 Task: Set the value of 10 in the detect submodules limit.
Action: Mouse moved to (13, 541)
Screenshot: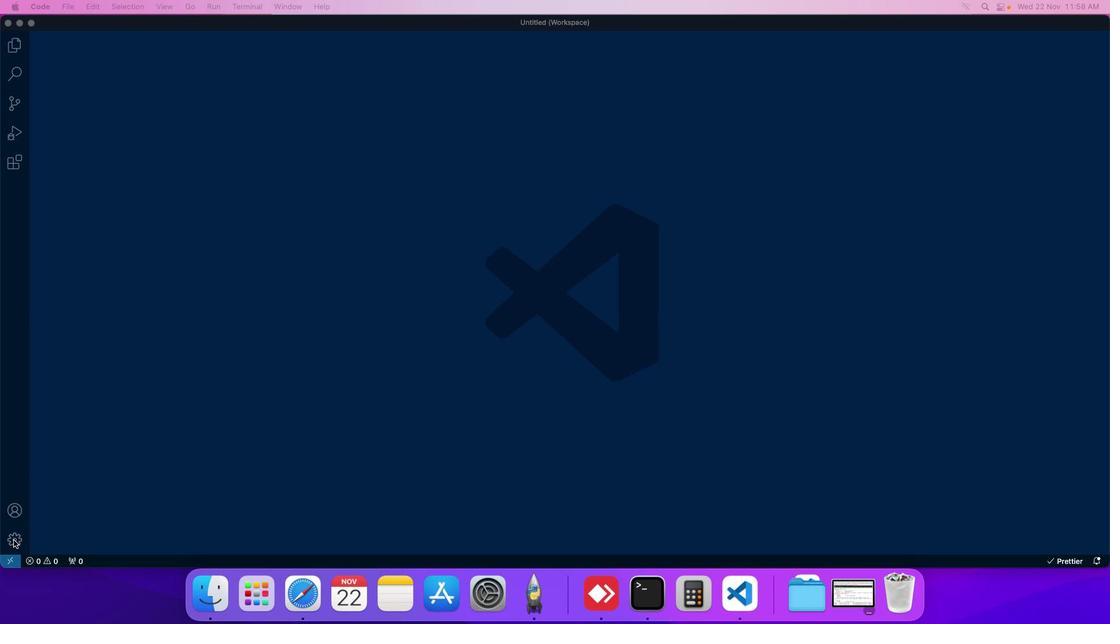 
Action: Mouse pressed left at (13, 541)
Screenshot: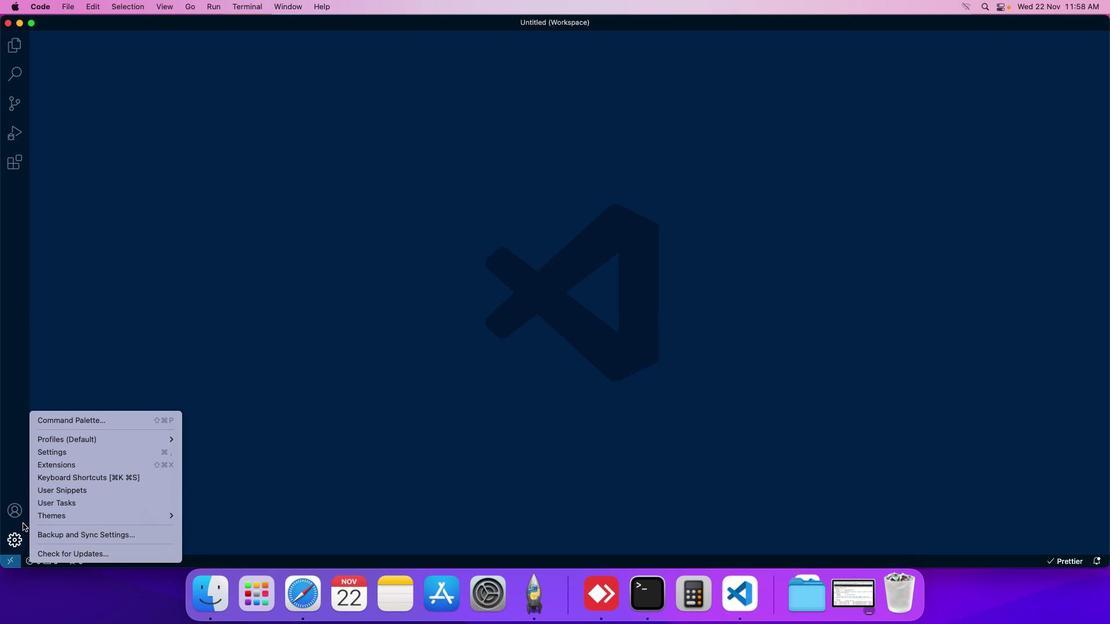 
Action: Mouse moved to (63, 454)
Screenshot: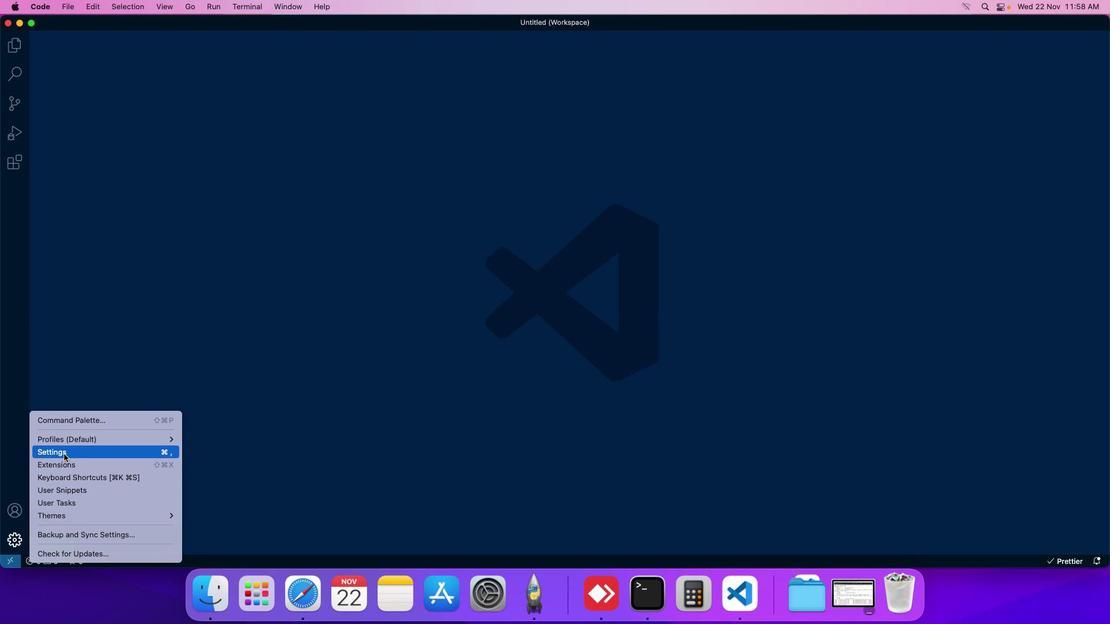 
Action: Mouse pressed left at (63, 454)
Screenshot: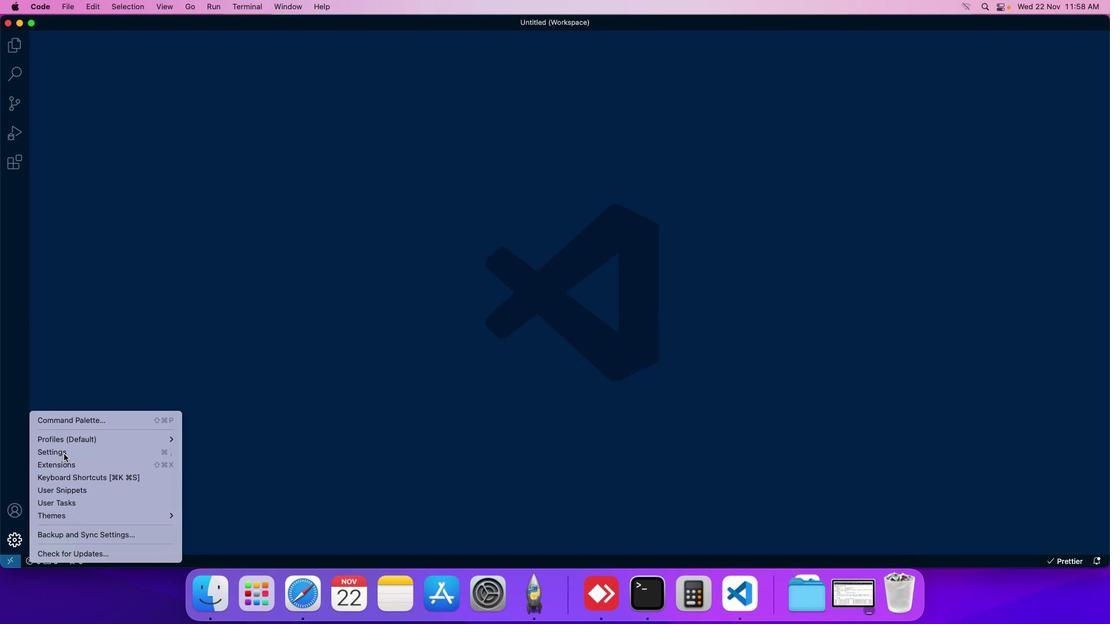 
Action: Mouse moved to (268, 93)
Screenshot: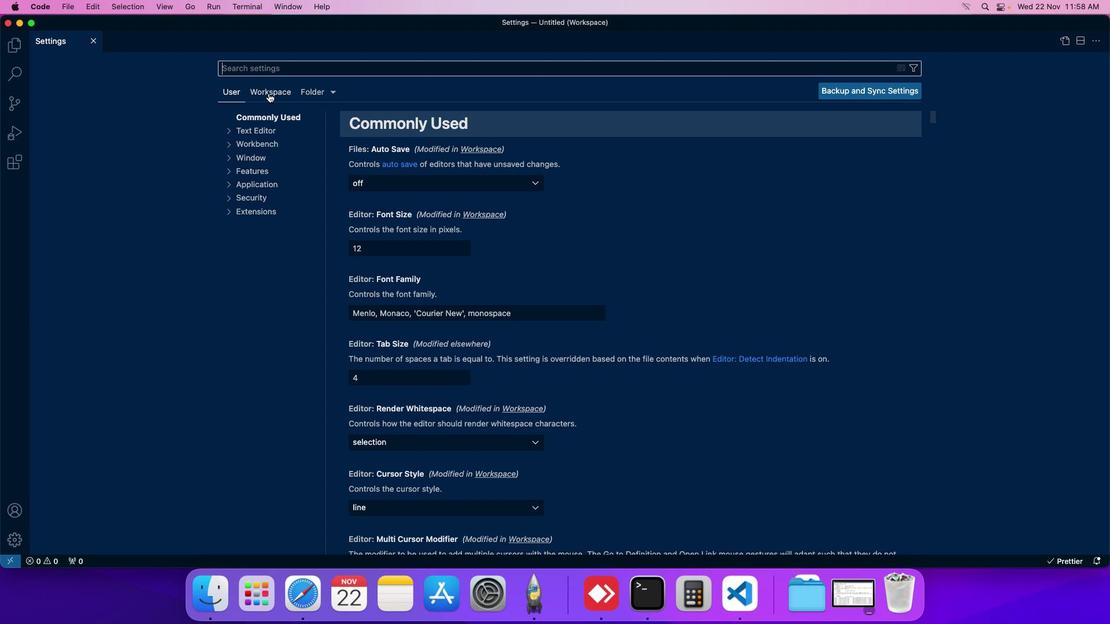 
Action: Mouse pressed left at (268, 93)
Screenshot: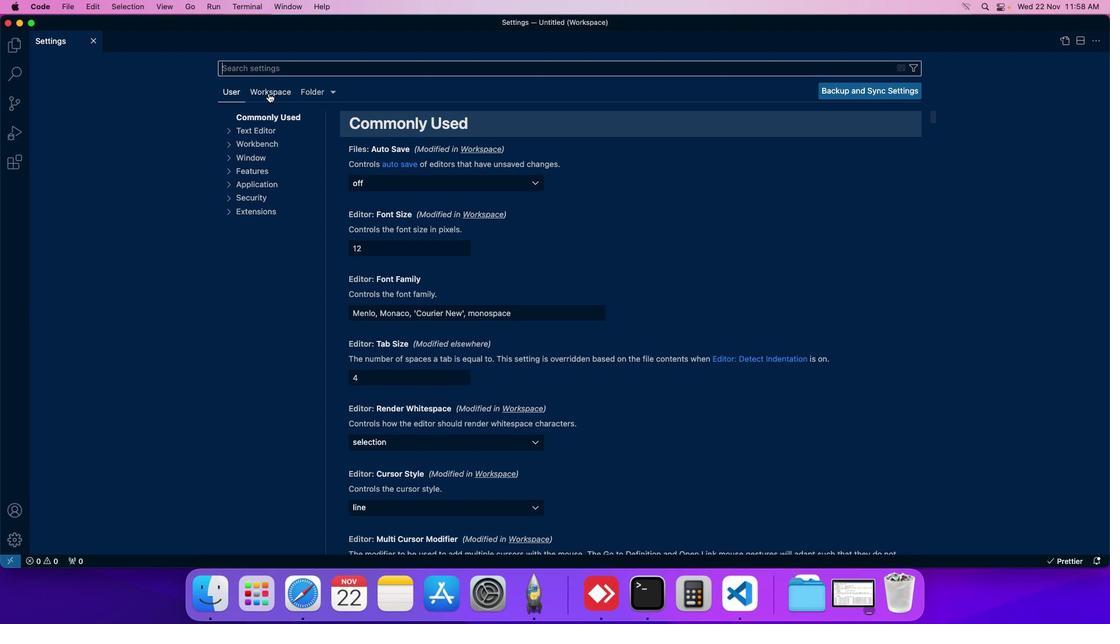 
Action: Mouse moved to (255, 202)
Screenshot: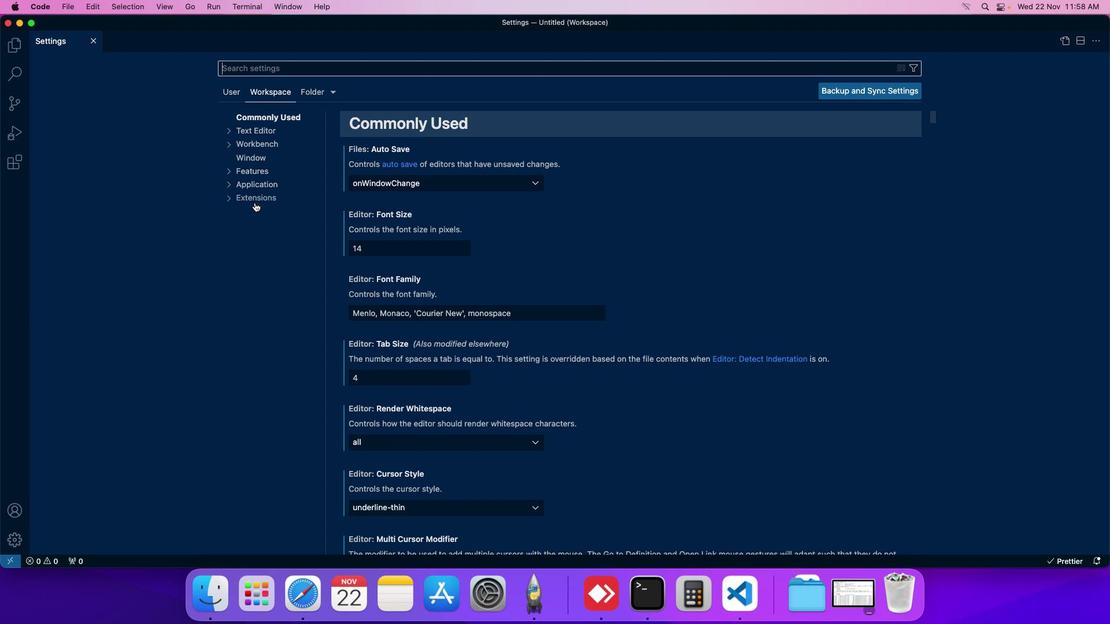 
Action: Mouse pressed left at (255, 202)
Screenshot: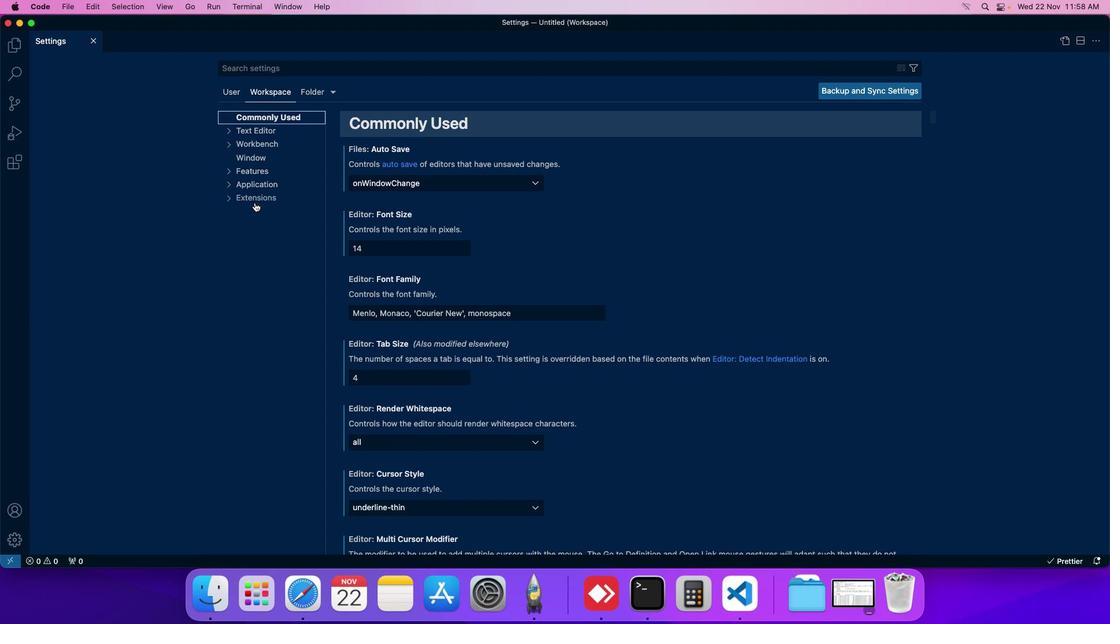 
Action: Mouse moved to (251, 251)
Screenshot: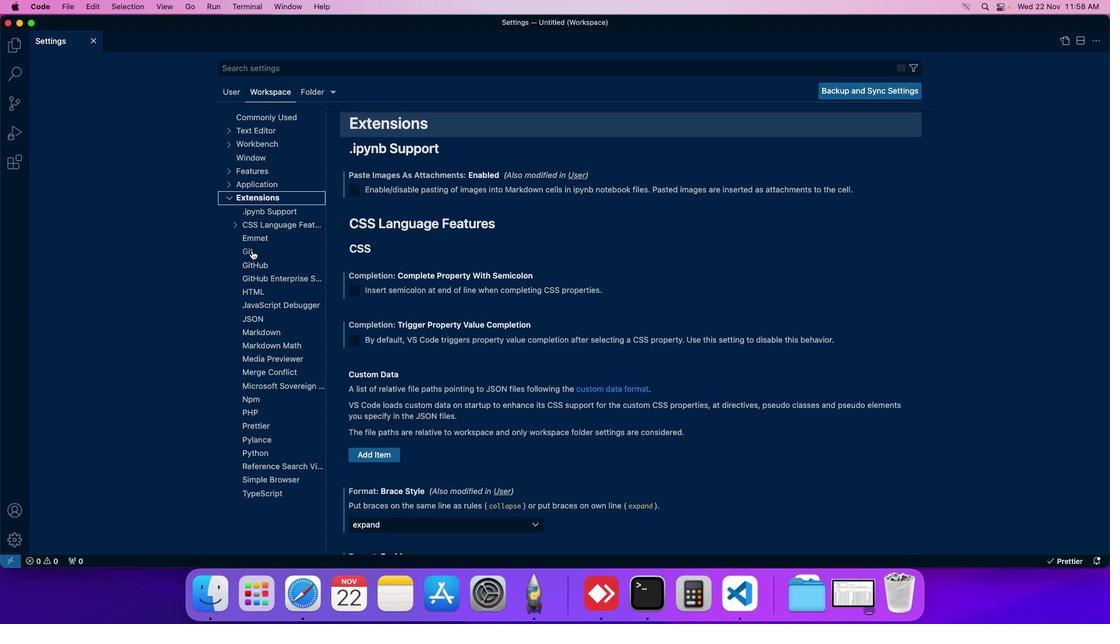 
Action: Mouse pressed left at (251, 251)
Screenshot: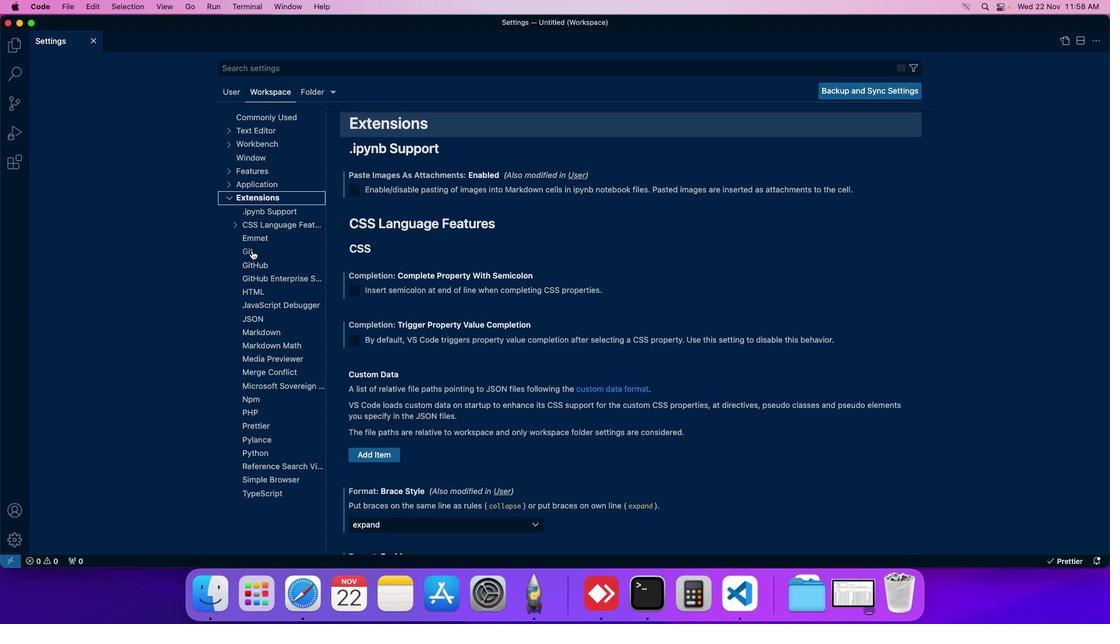 
Action: Mouse moved to (374, 275)
Screenshot: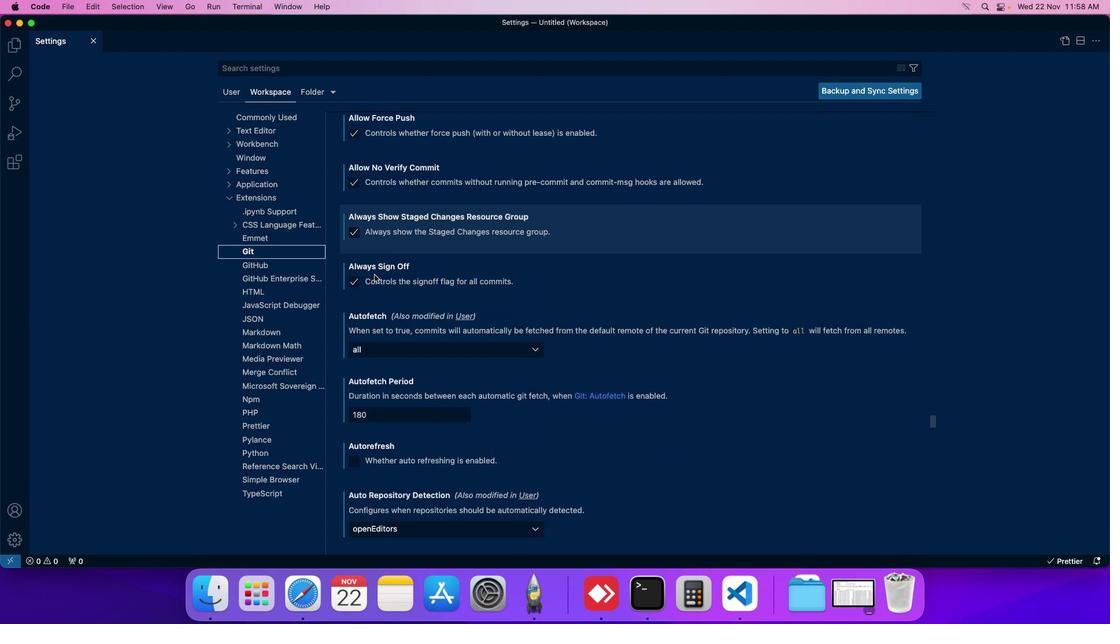 
Action: Mouse scrolled (374, 275) with delta (0, 0)
Screenshot: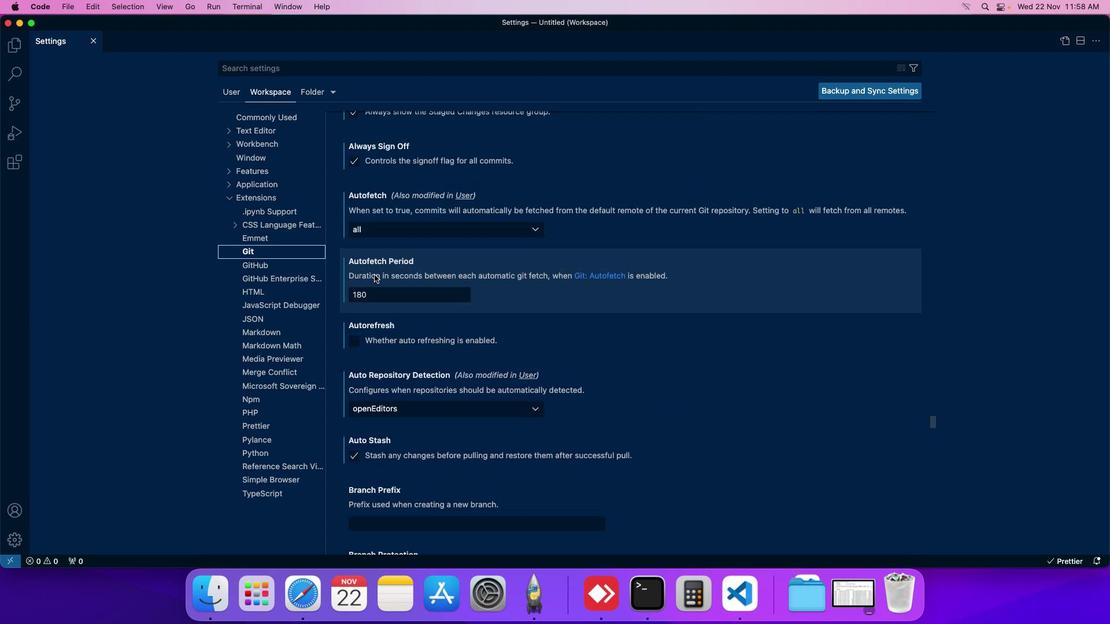
Action: Mouse scrolled (374, 275) with delta (0, 0)
Screenshot: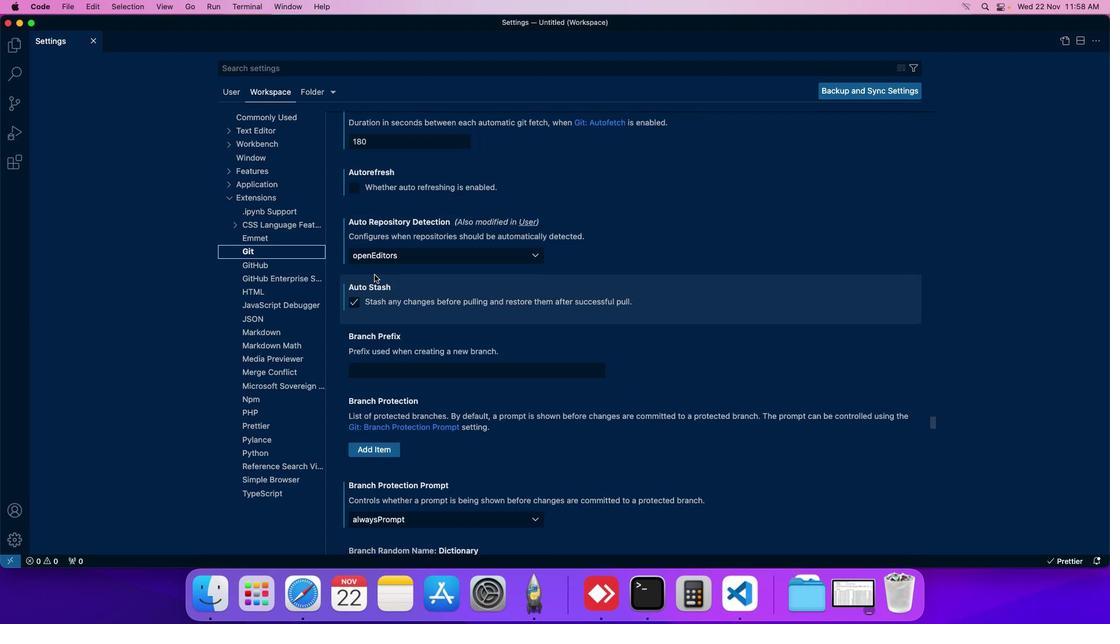 
Action: Mouse scrolled (374, 275) with delta (0, 0)
Screenshot: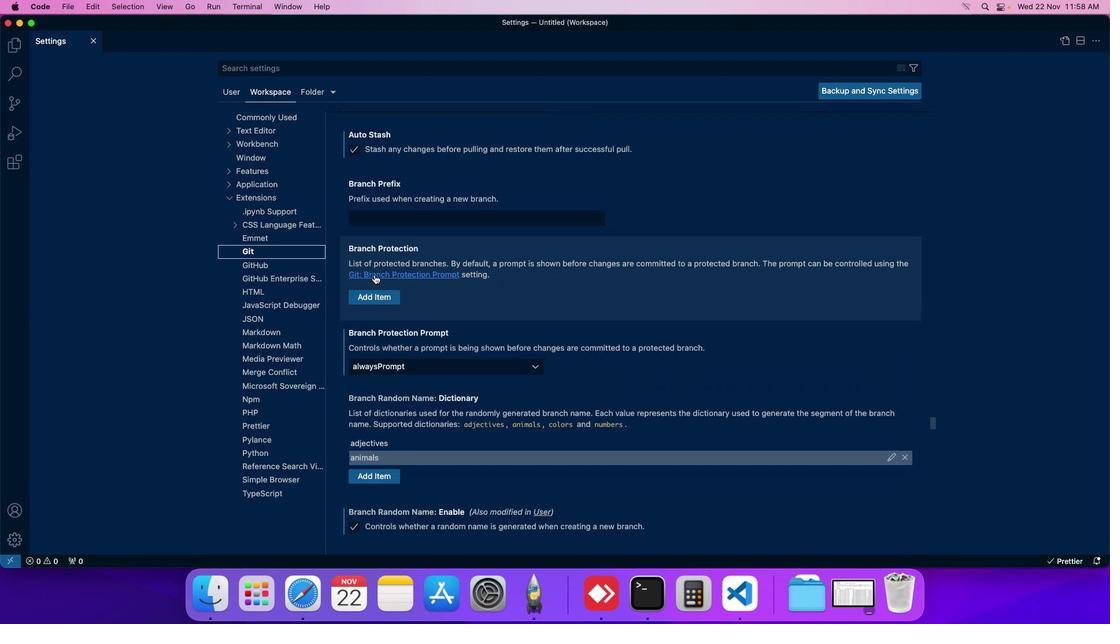 
Action: Mouse scrolled (374, 275) with delta (0, 0)
Screenshot: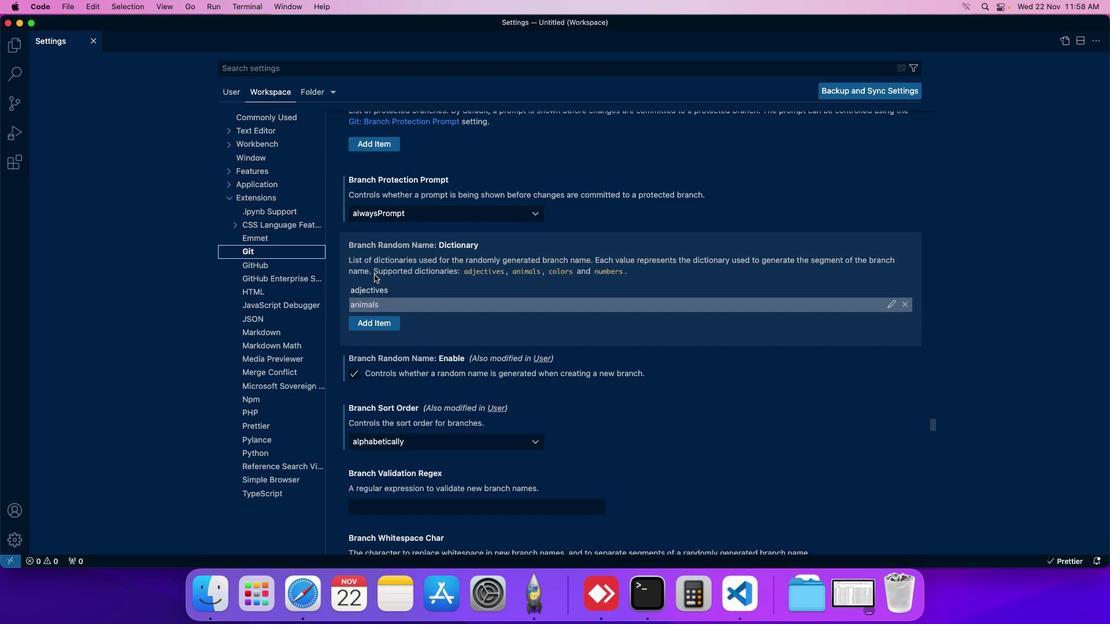 
Action: Mouse scrolled (374, 275) with delta (0, 0)
Screenshot: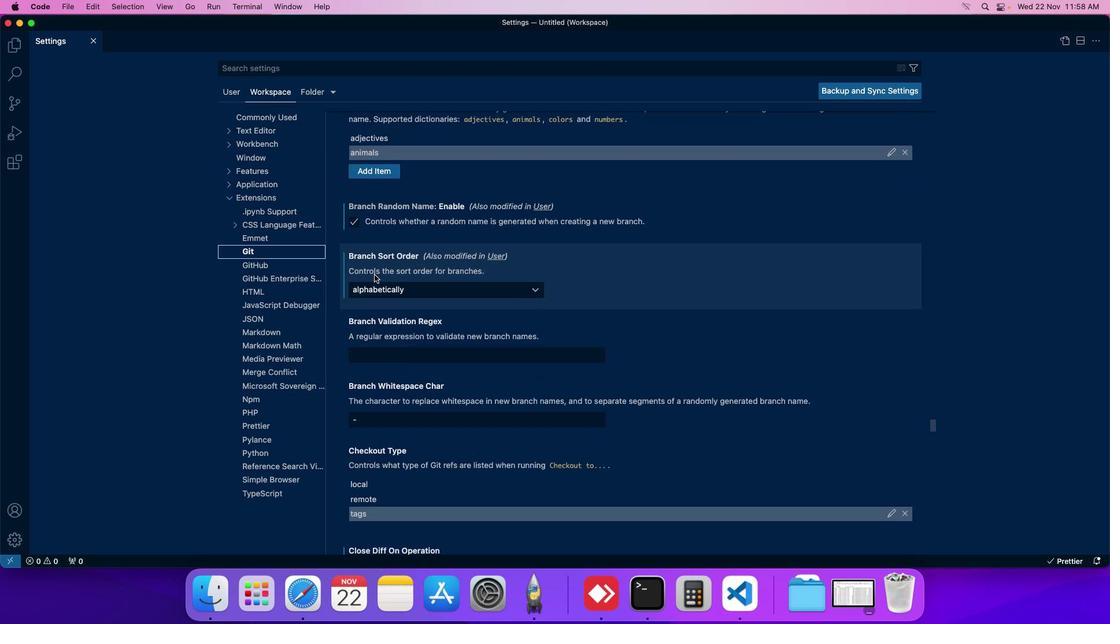 
Action: Mouse scrolled (374, 275) with delta (0, 0)
Screenshot: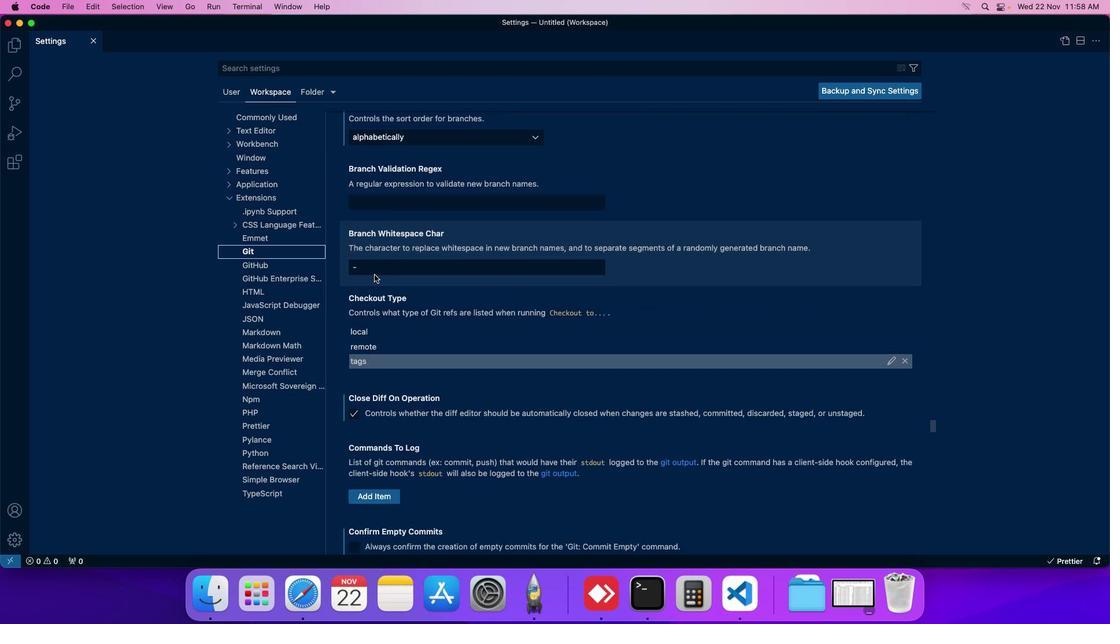 
Action: Mouse scrolled (374, 275) with delta (0, 0)
Screenshot: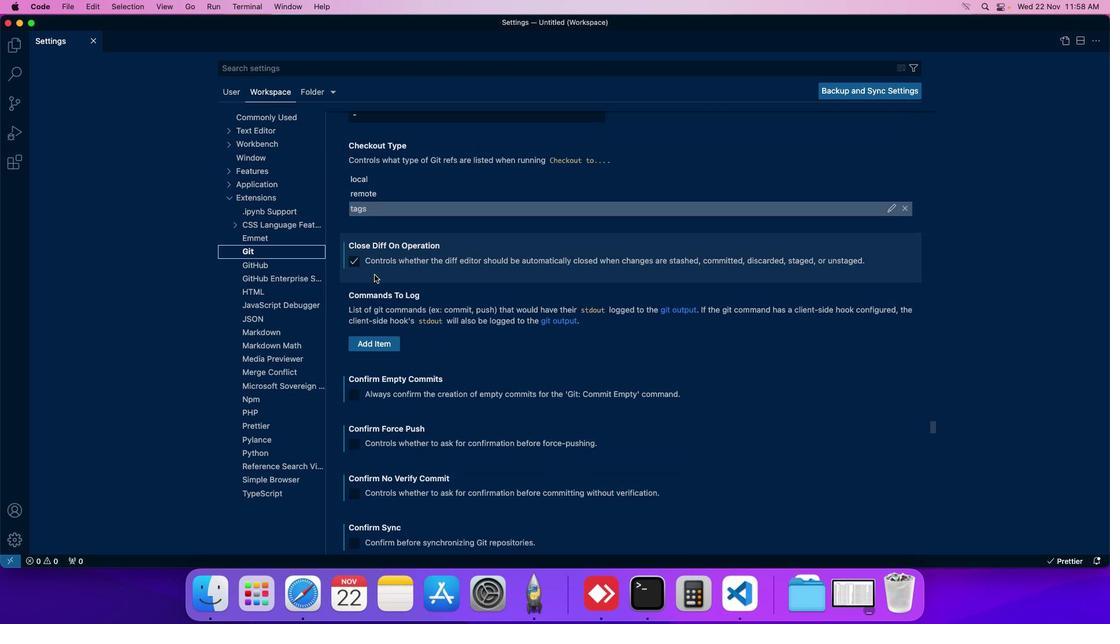 
Action: Mouse scrolled (374, 275) with delta (0, 0)
Screenshot: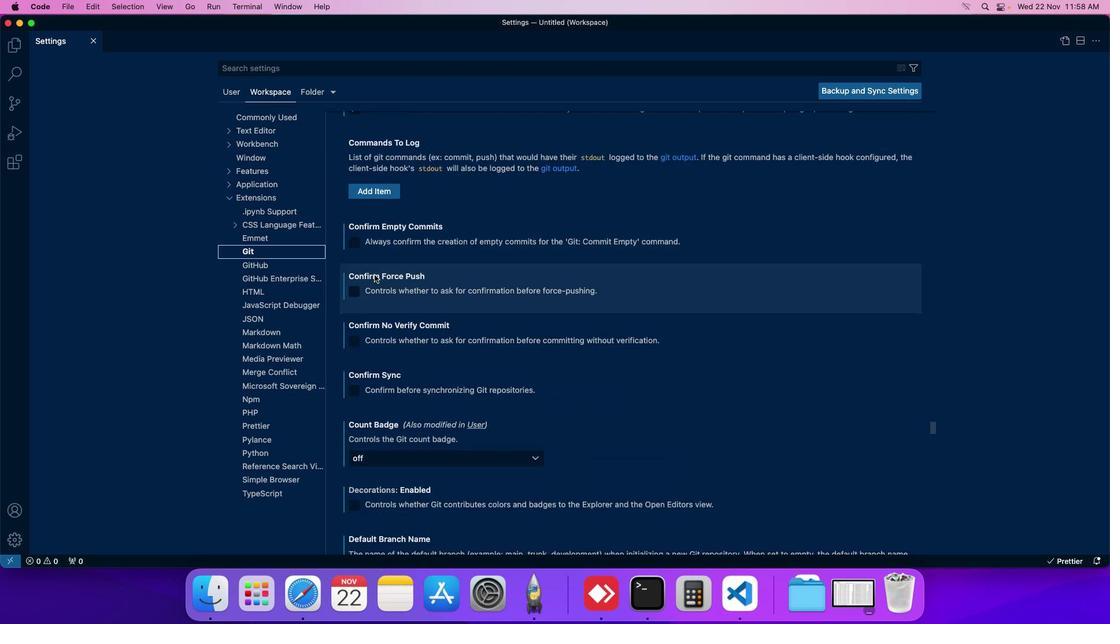 
Action: Mouse scrolled (374, 275) with delta (0, 0)
Screenshot: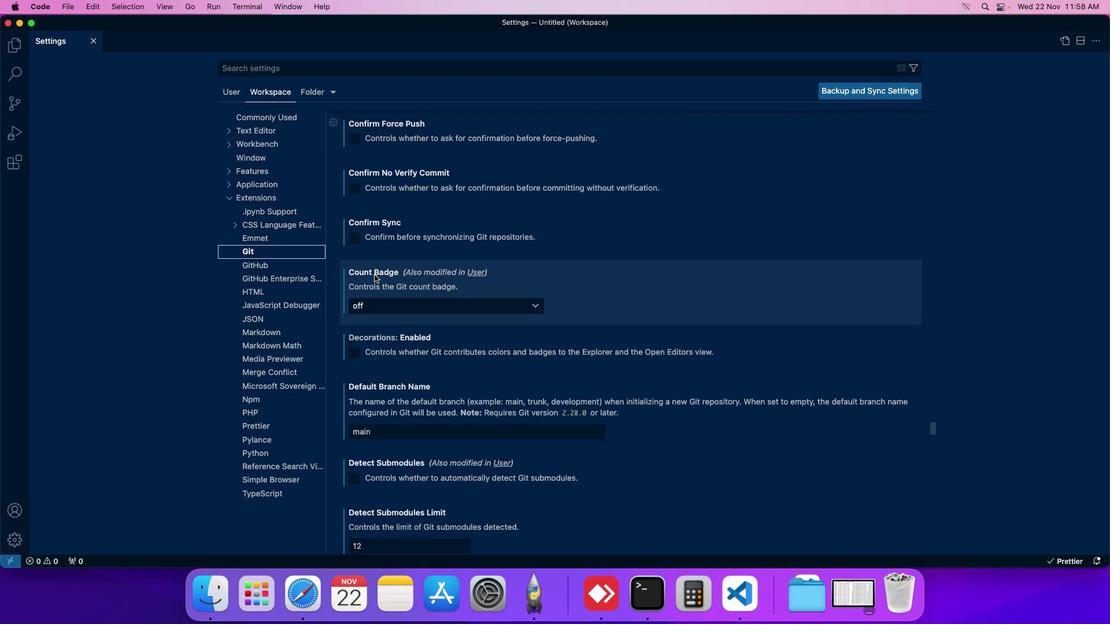 
Action: Mouse scrolled (374, 275) with delta (0, 0)
Screenshot: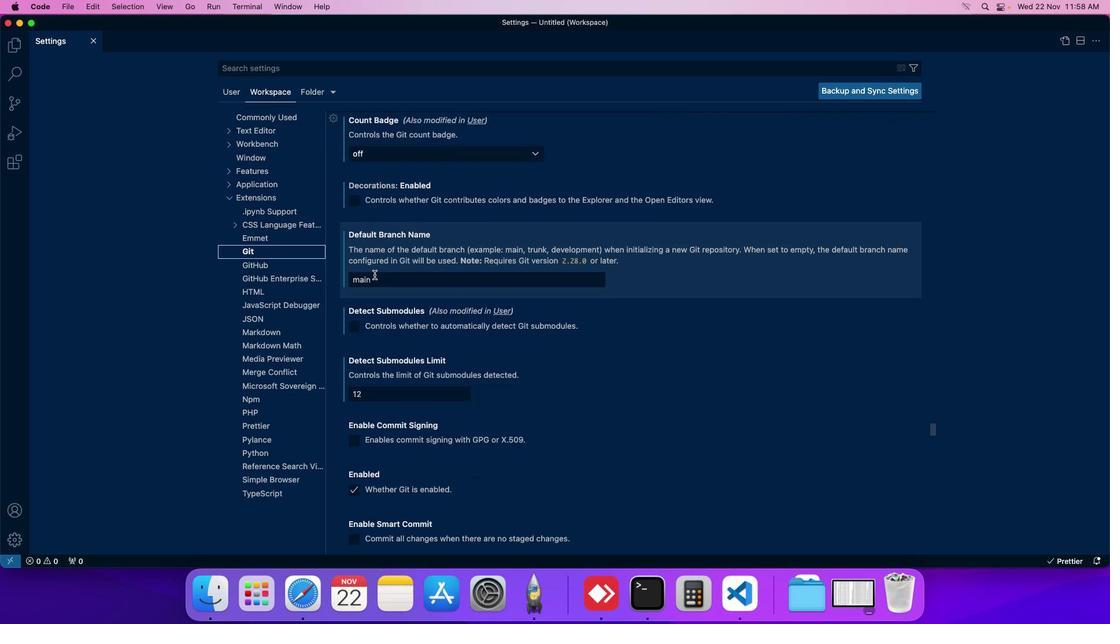 
Action: Mouse scrolled (374, 275) with delta (0, 0)
Screenshot: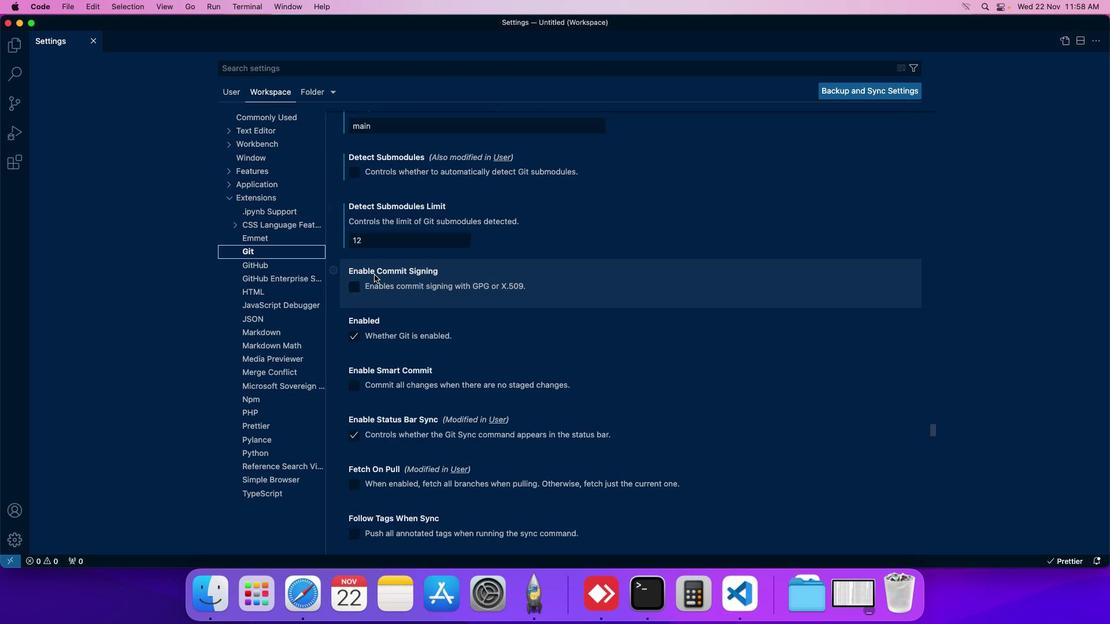 
Action: Mouse scrolled (374, 275) with delta (0, 0)
Screenshot: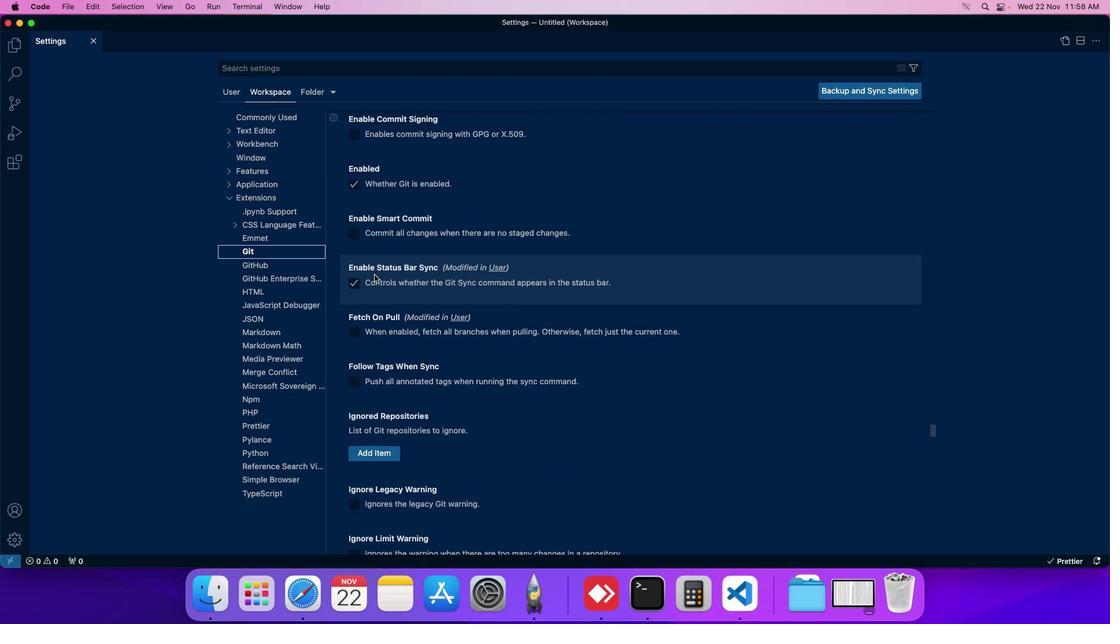 
Action: Mouse moved to (375, 250)
Screenshot: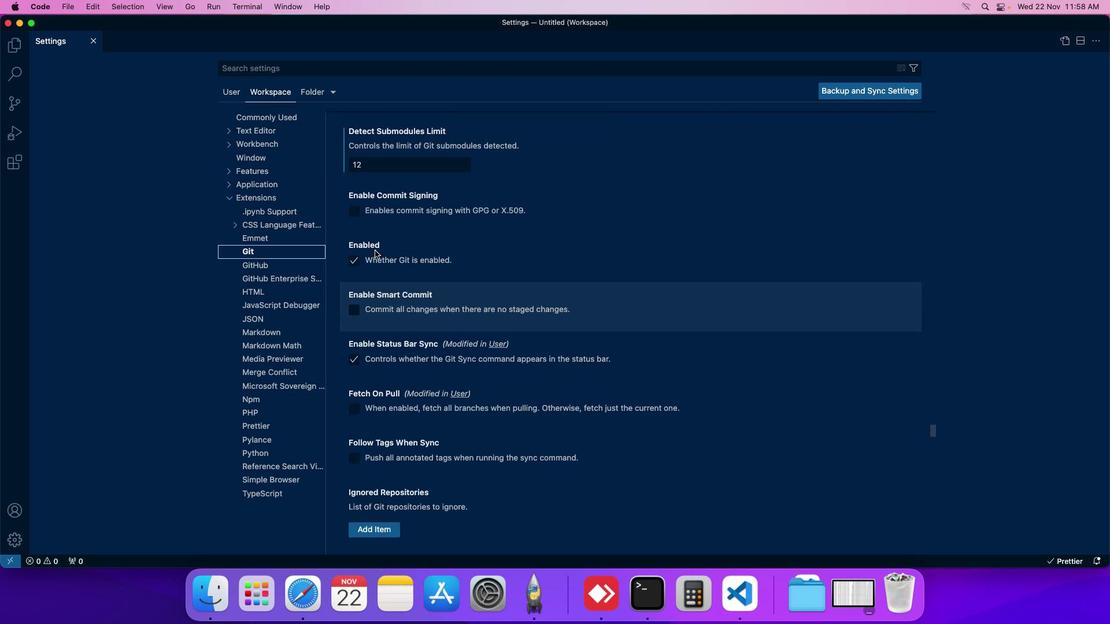 
Action: Mouse scrolled (375, 250) with delta (0, 0)
Screenshot: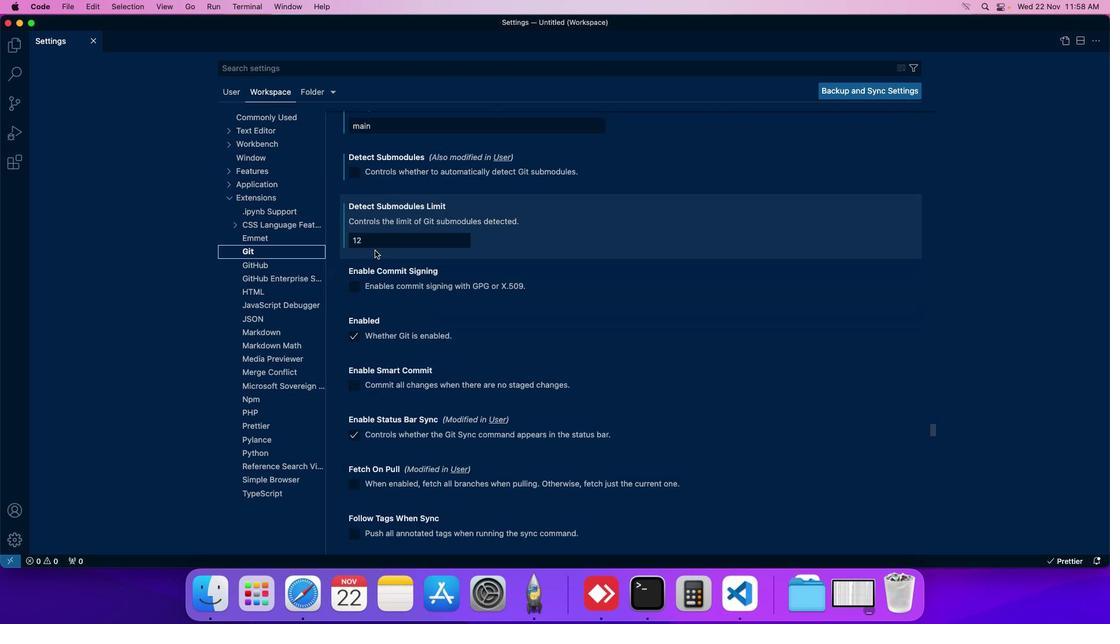 
Action: Mouse moved to (381, 240)
Screenshot: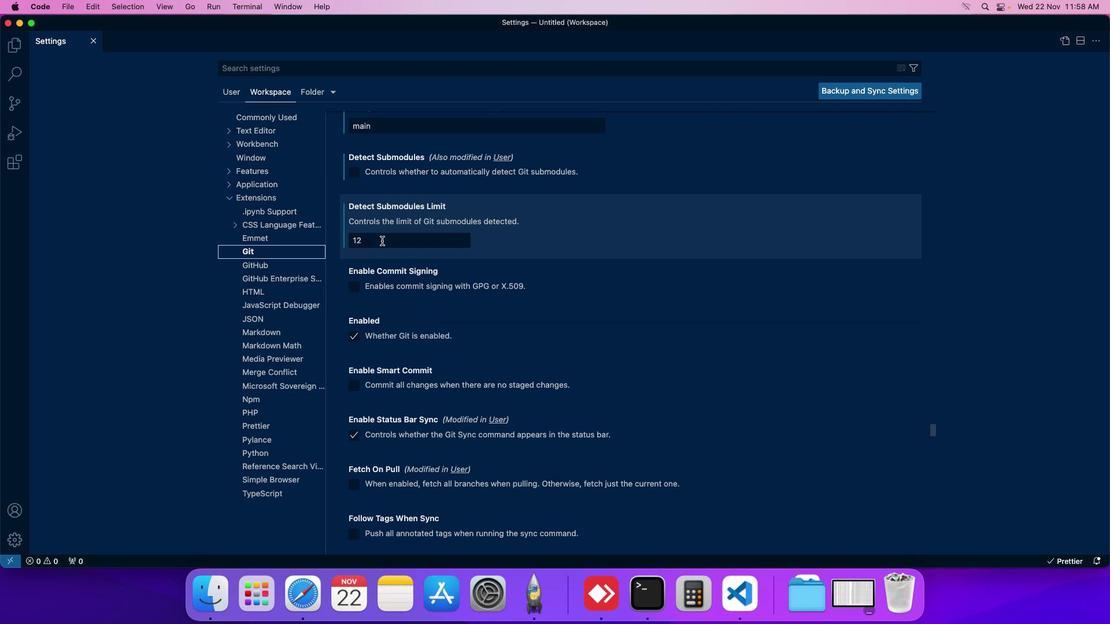 
Action: Mouse pressed left at (381, 240)
Screenshot: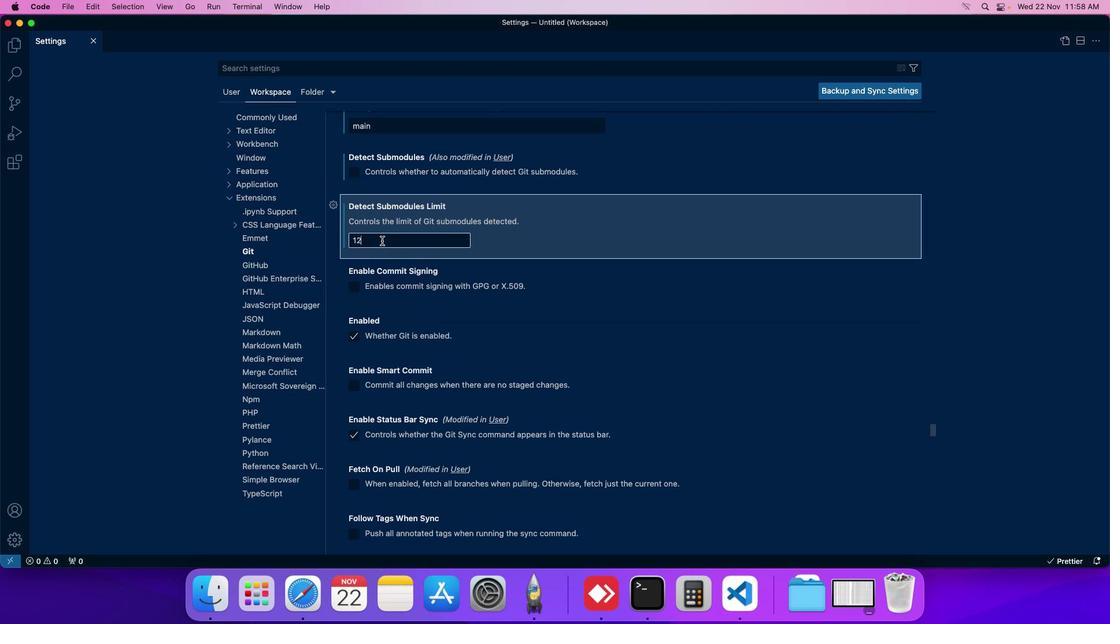 
Action: Key pressed Key.backspaceKey.backspace'1''0'
Screenshot: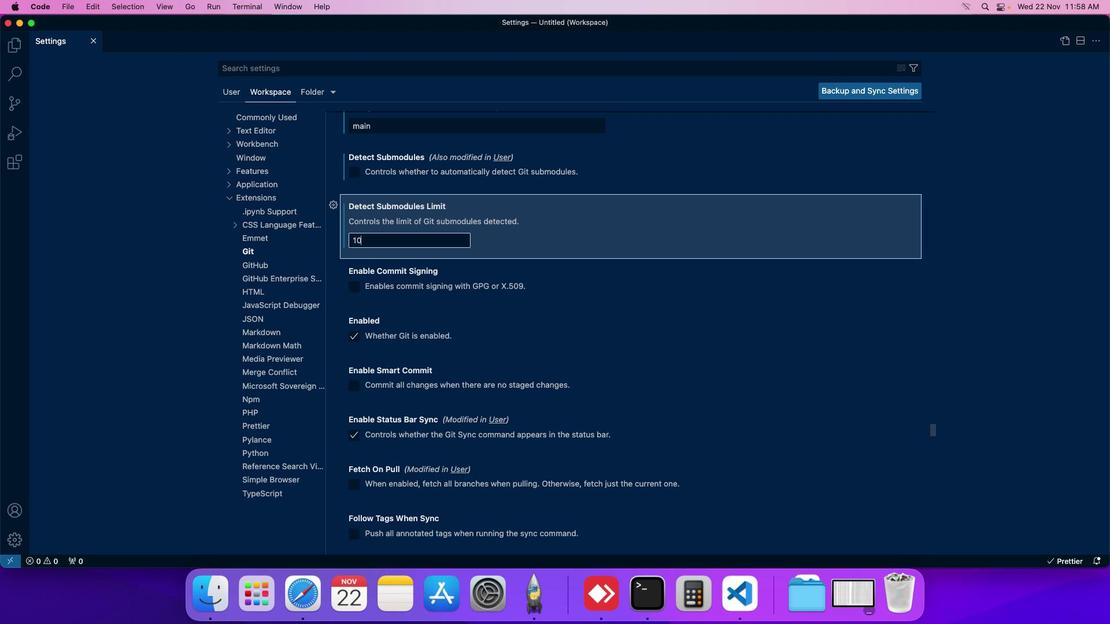 
